 Task: Check the sale-to-list ratio of underground utilities in the last 5 years.
Action: Mouse moved to (783, 173)
Screenshot: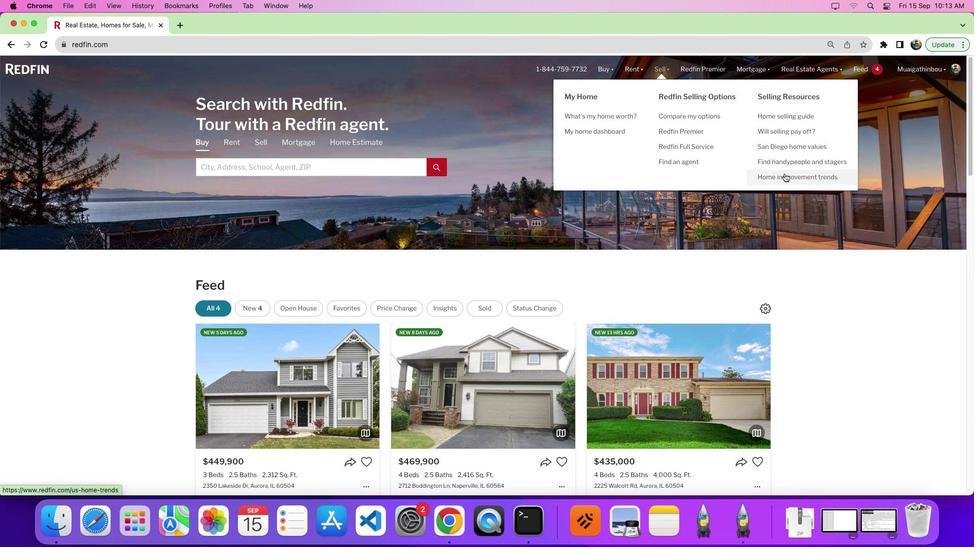
Action: Mouse pressed left at (783, 173)
Screenshot: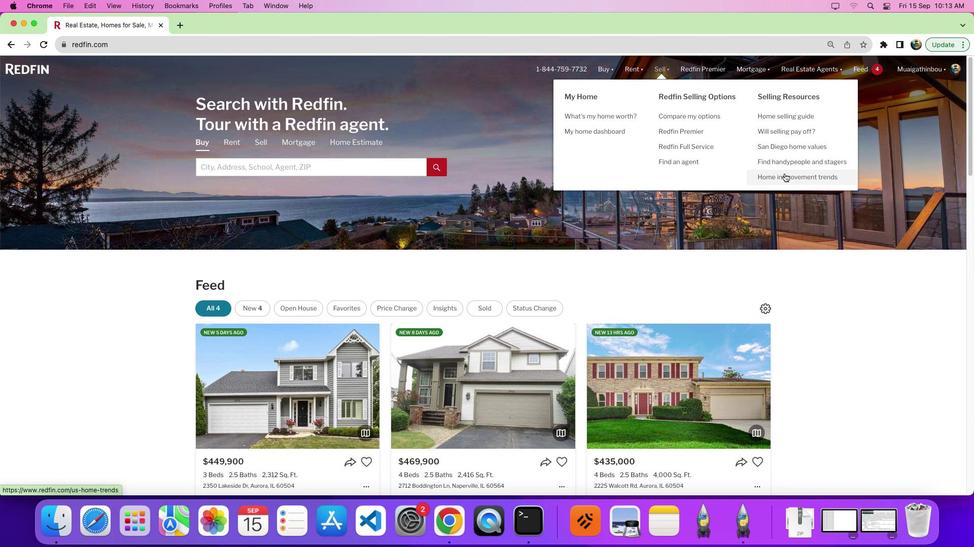 
Action: Mouse moved to (265, 191)
Screenshot: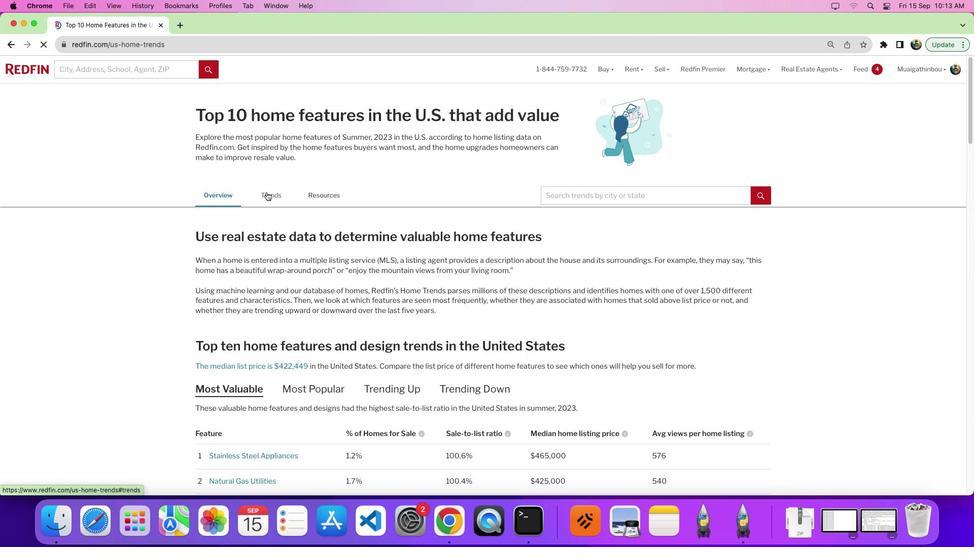 
Action: Mouse pressed left at (265, 191)
Screenshot: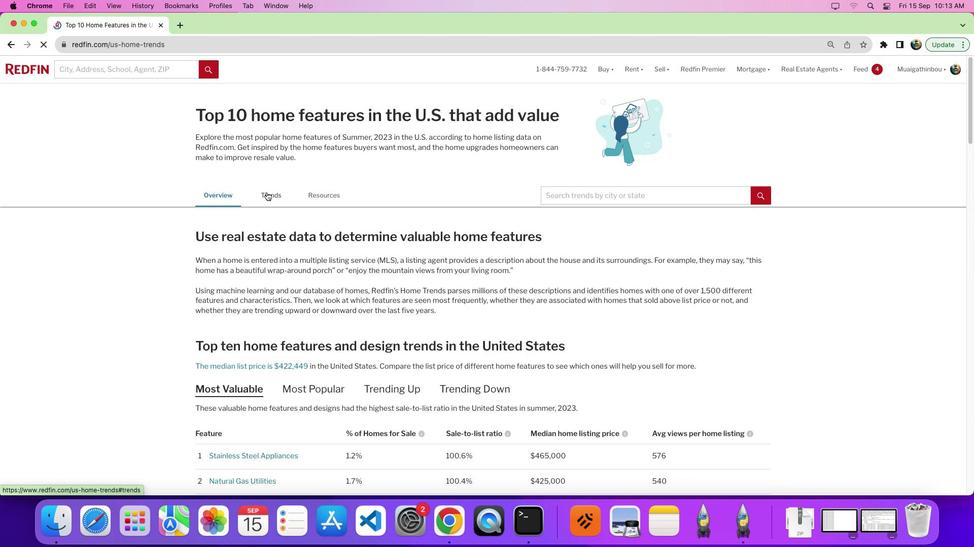 
Action: Mouse moved to (402, 230)
Screenshot: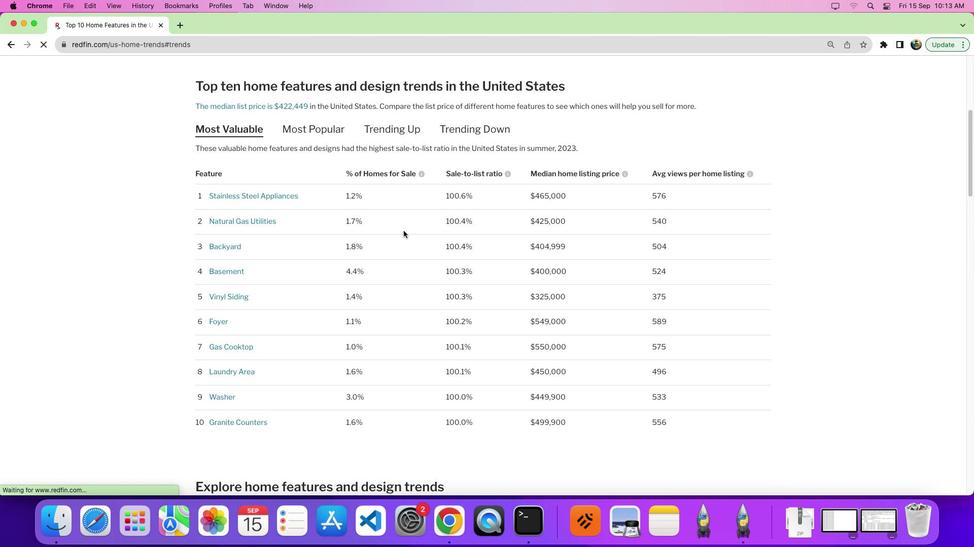 
Action: Mouse scrolled (402, 230) with delta (0, -1)
Screenshot: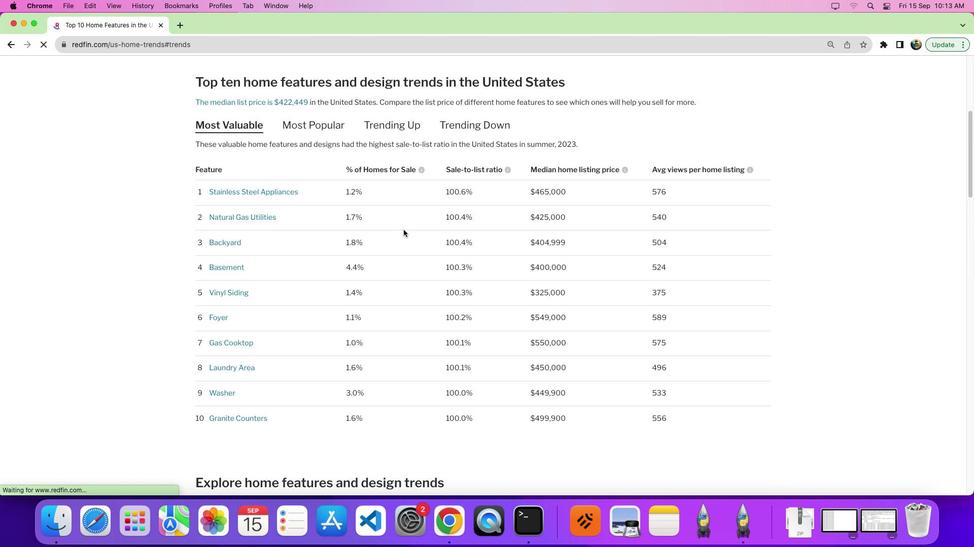 
Action: Mouse scrolled (402, 230) with delta (0, -1)
Screenshot: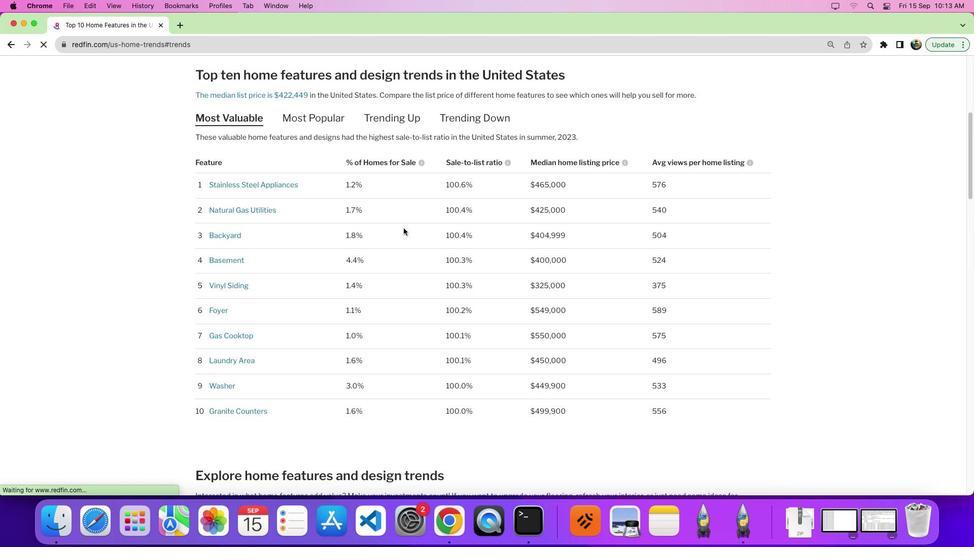 
Action: Mouse moved to (402, 229)
Screenshot: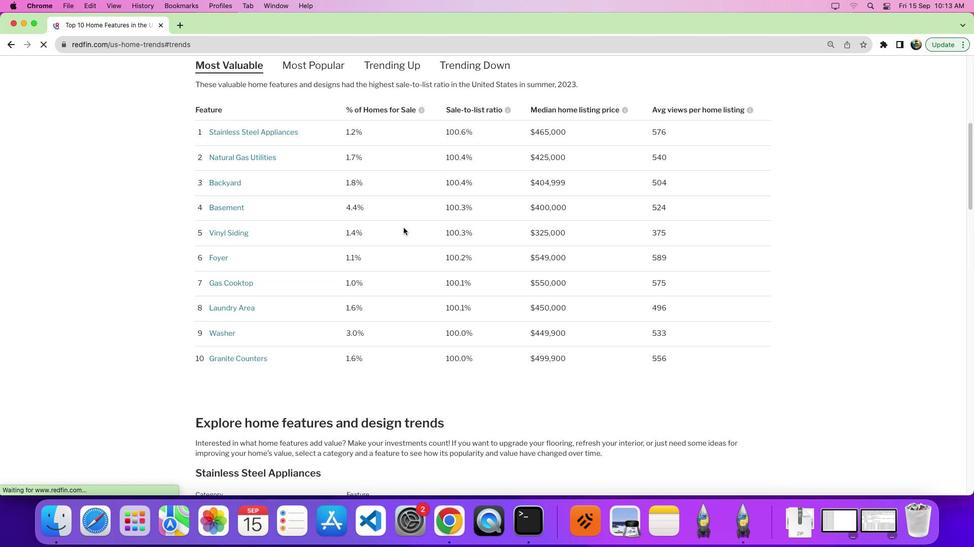 
Action: Mouse scrolled (402, 229) with delta (0, -4)
Screenshot: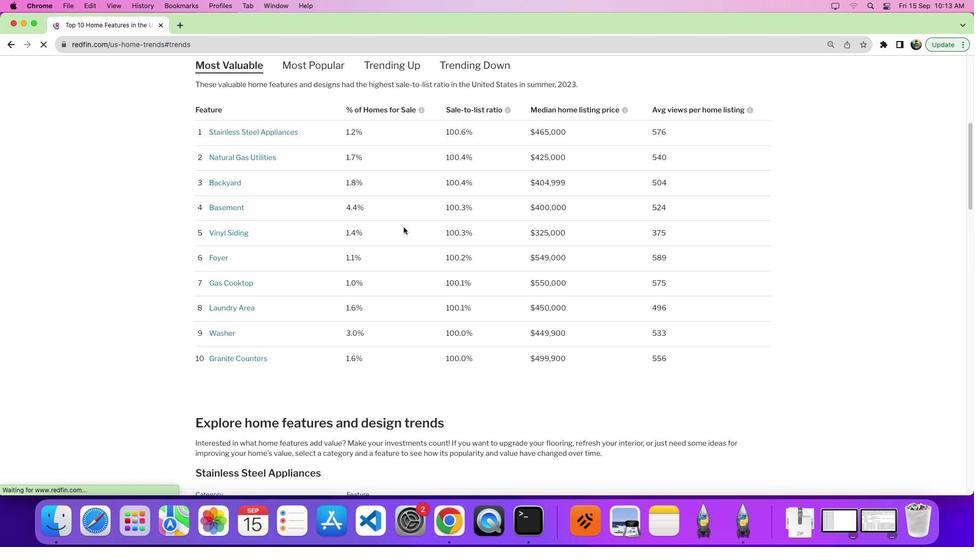 
Action: Mouse moved to (402, 226)
Screenshot: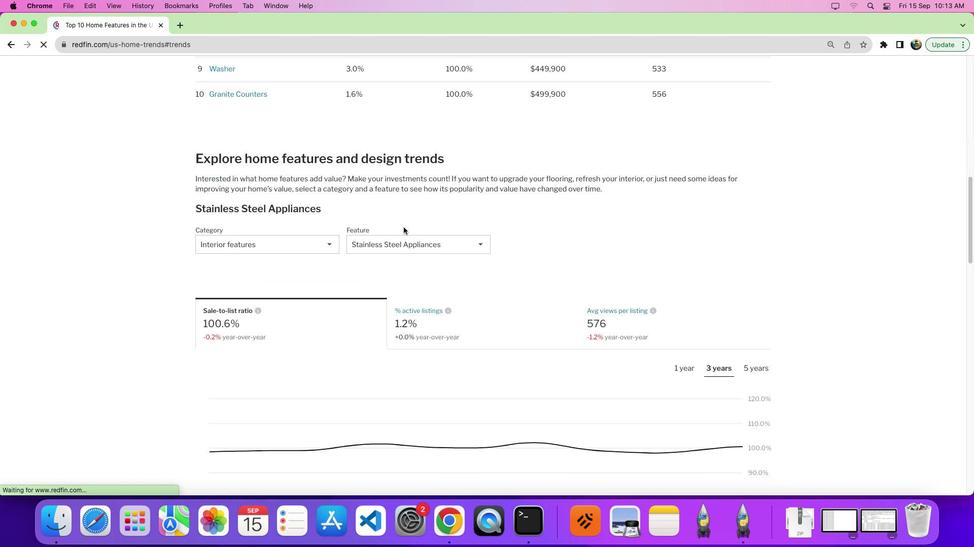 
Action: Mouse scrolled (402, 226) with delta (0, -5)
Screenshot: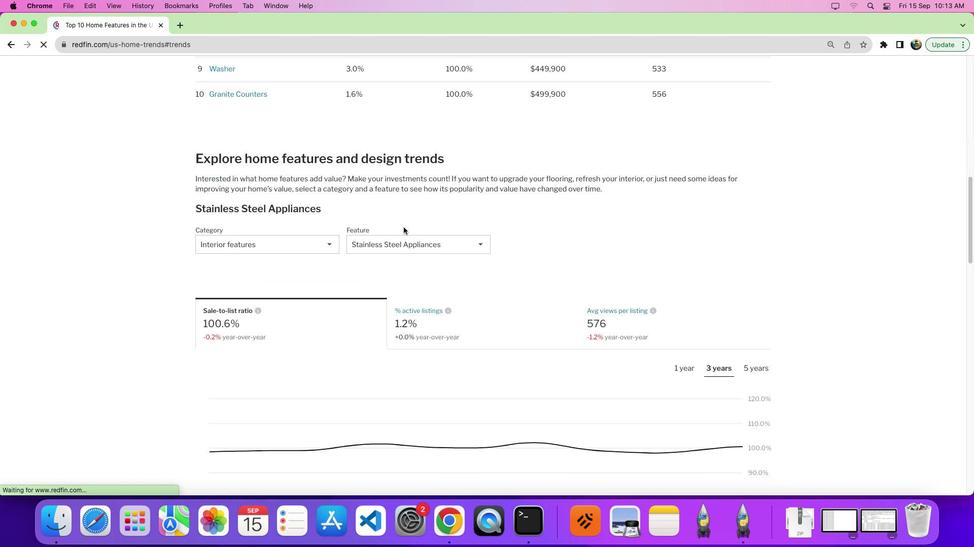 
Action: Mouse moved to (277, 176)
Screenshot: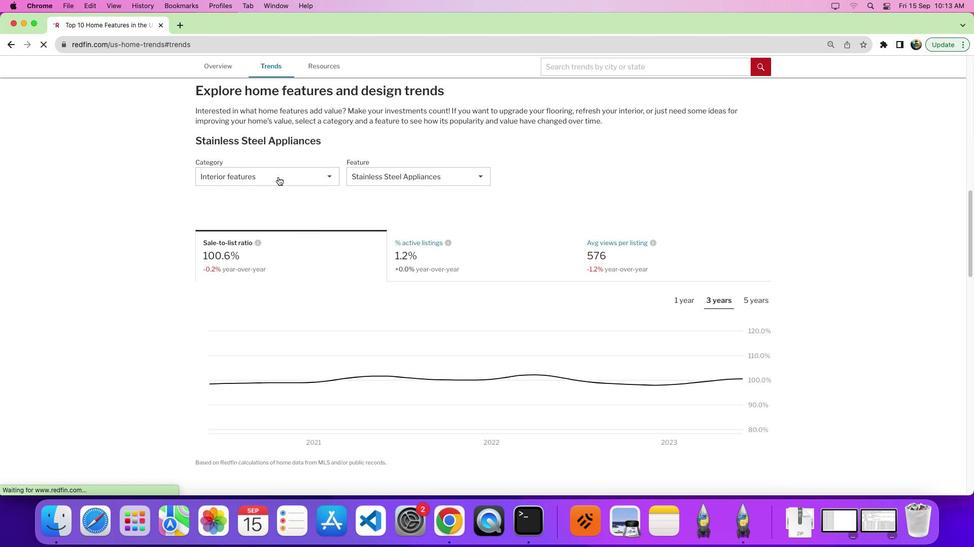 
Action: Mouse pressed left at (277, 176)
Screenshot: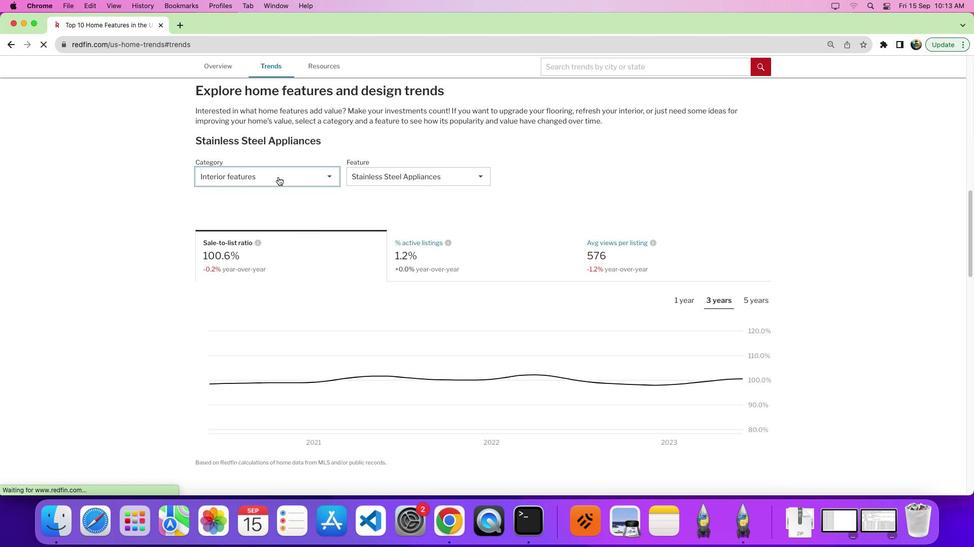 
Action: Mouse moved to (275, 194)
Screenshot: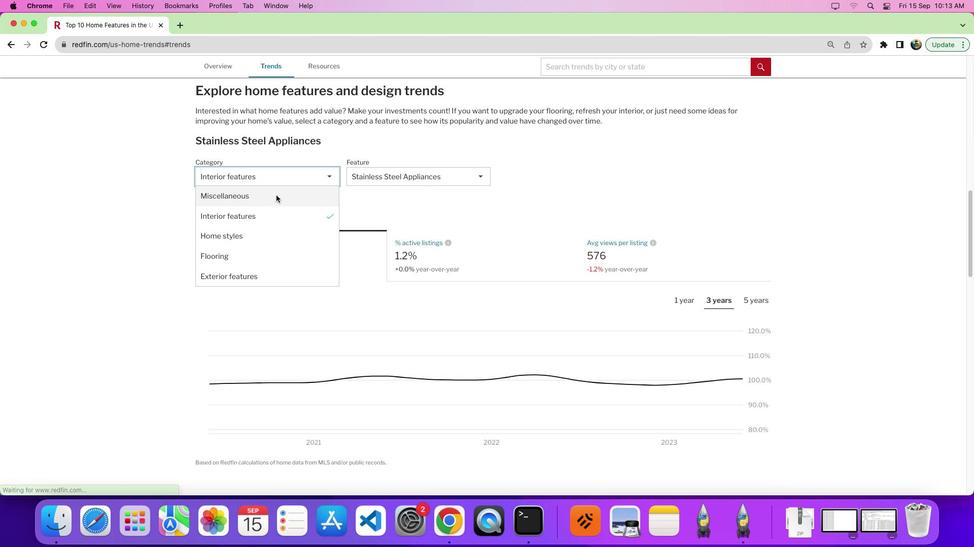 
Action: Mouse pressed left at (275, 194)
Screenshot: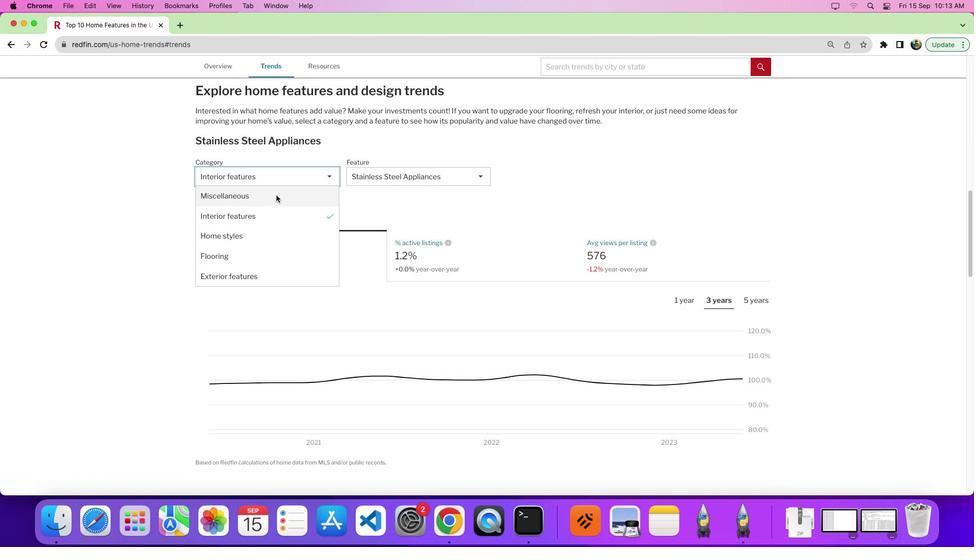 
Action: Mouse moved to (396, 173)
Screenshot: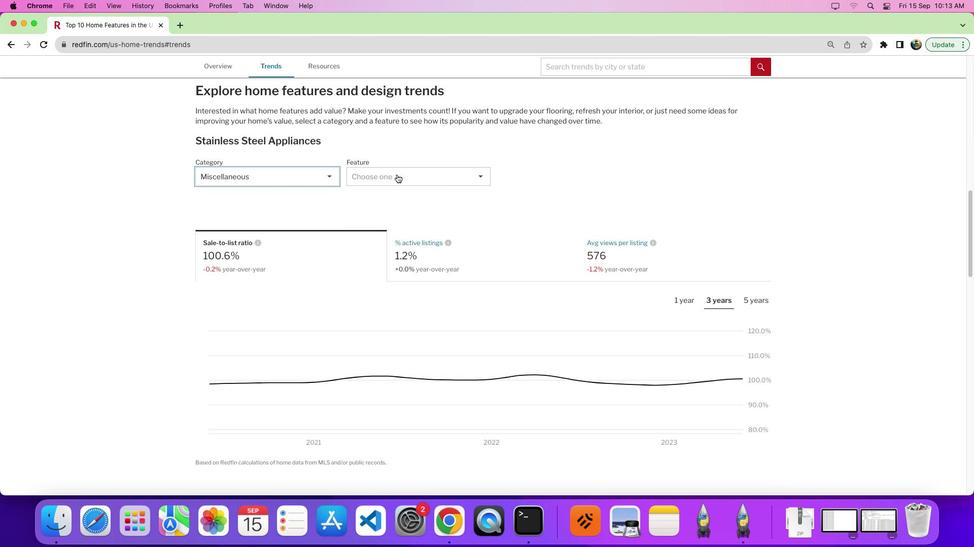 
Action: Mouse pressed left at (396, 173)
Screenshot: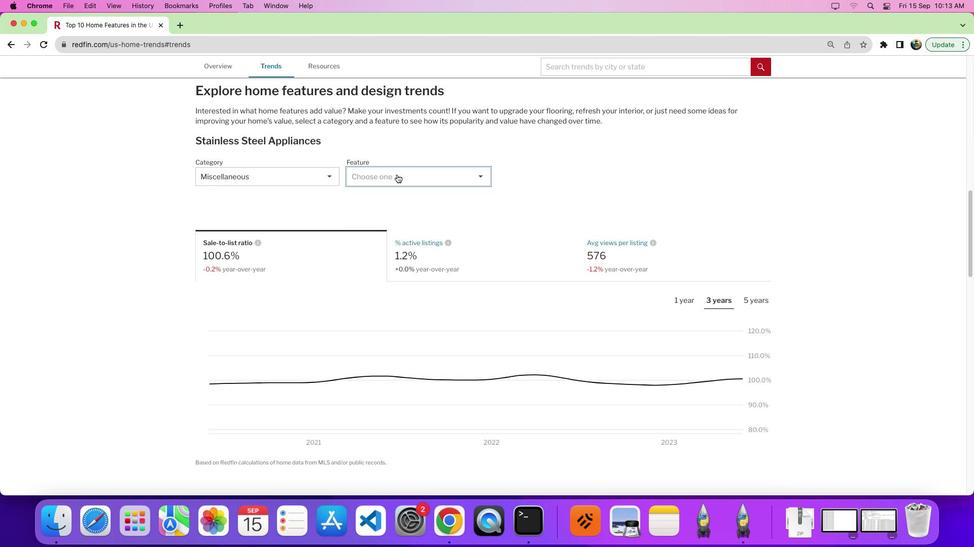 
Action: Mouse moved to (404, 262)
Screenshot: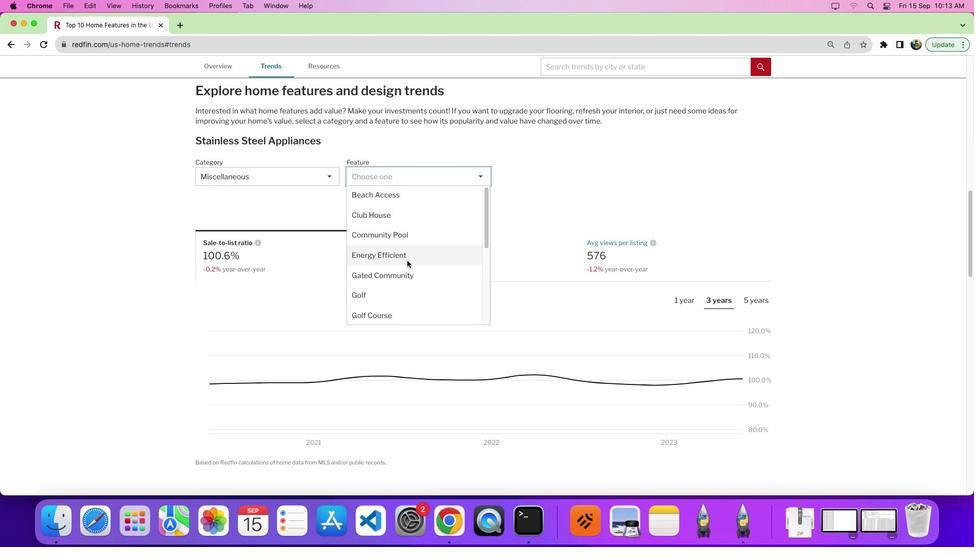 
Action: Mouse scrolled (404, 262) with delta (0, -1)
Screenshot: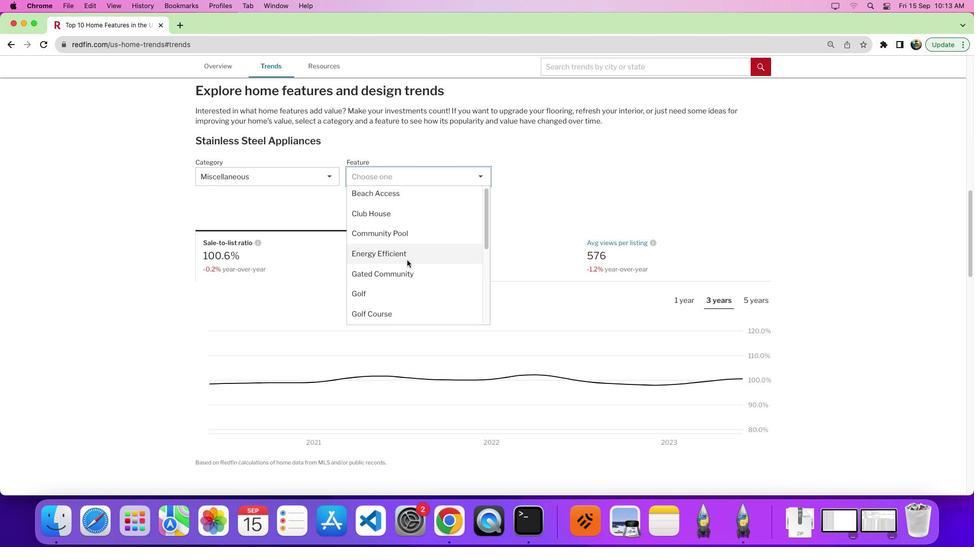 
Action: Mouse moved to (405, 260)
Screenshot: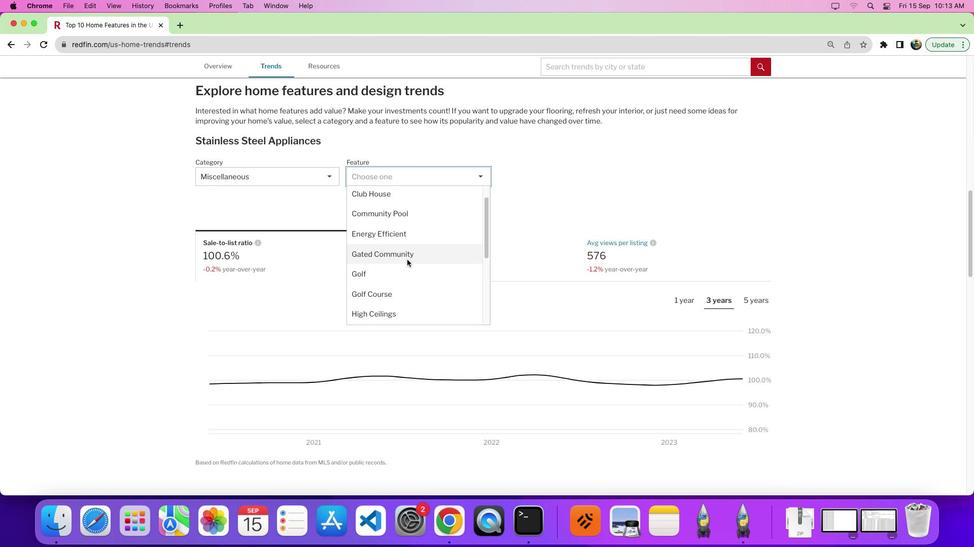 
Action: Mouse scrolled (405, 260) with delta (0, -1)
Screenshot: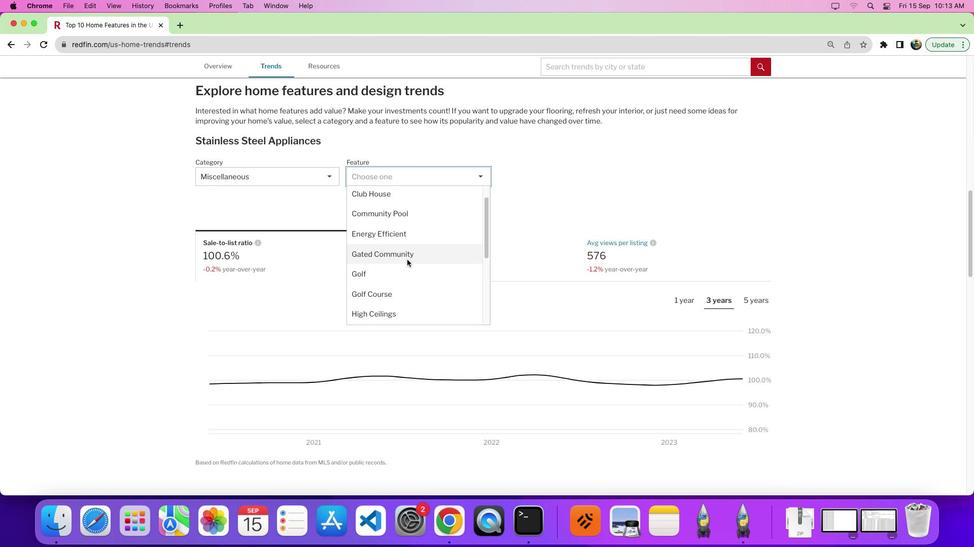 
Action: Mouse moved to (406, 259)
Screenshot: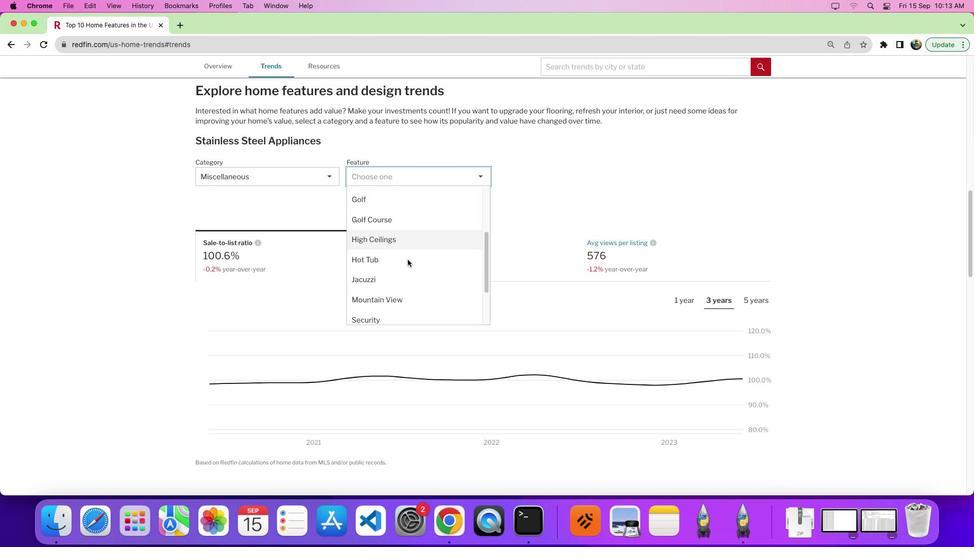 
Action: Mouse scrolled (406, 259) with delta (0, -3)
Screenshot: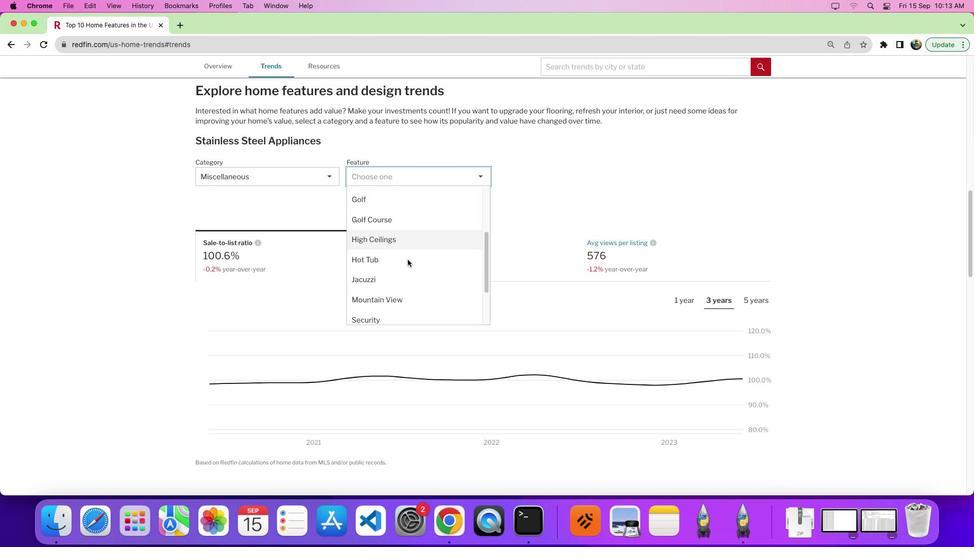 
Action: Mouse moved to (406, 258)
Screenshot: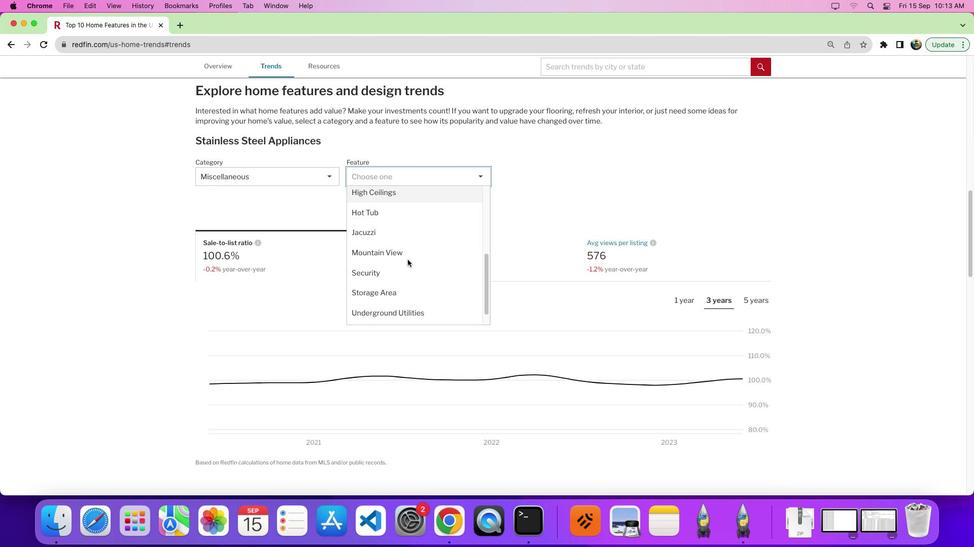 
Action: Mouse scrolled (406, 258) with delta (0, -1)
Screenshot: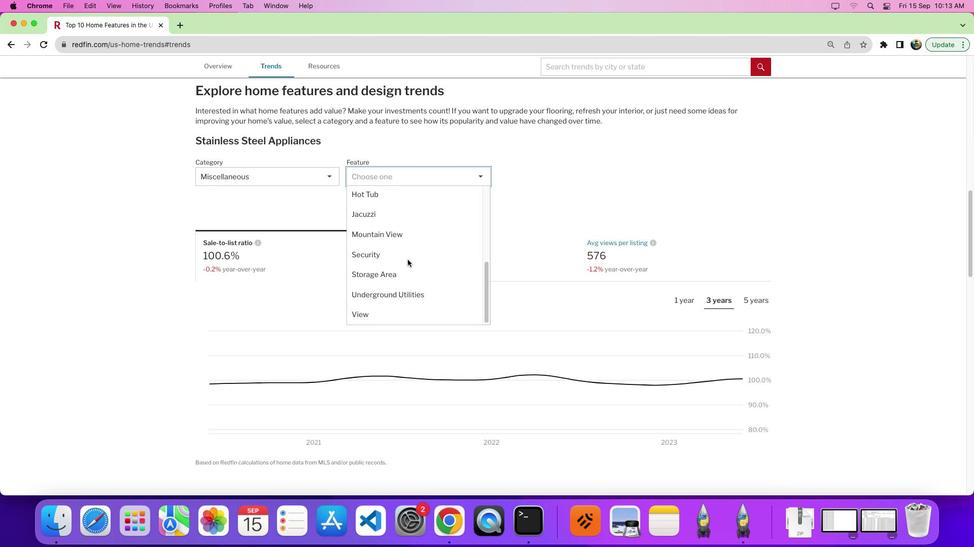 
Action: Mouse scrolled (406, 258) with delta (0, -1)
Screenshot: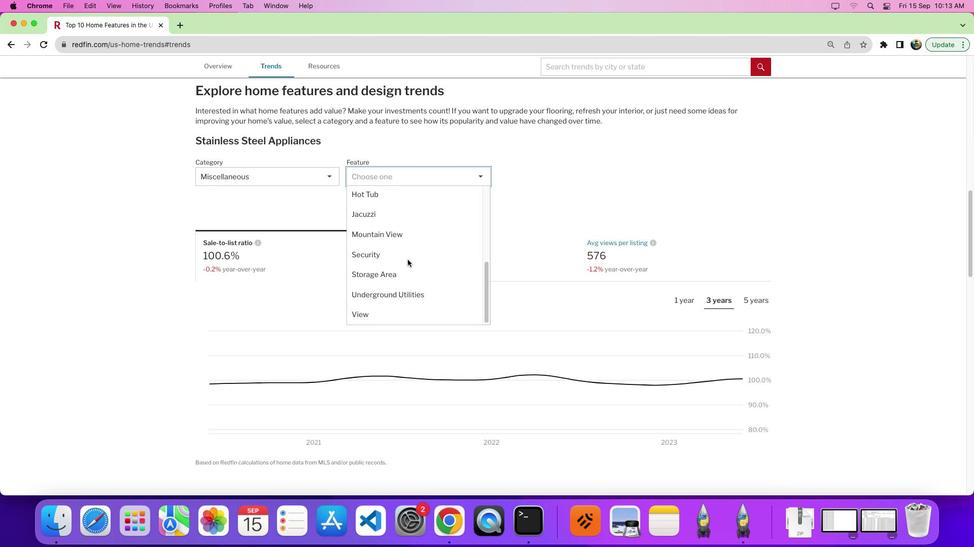 
Action: Mouse scrolled (406, 258) with delta (0, -3)
Screenshot: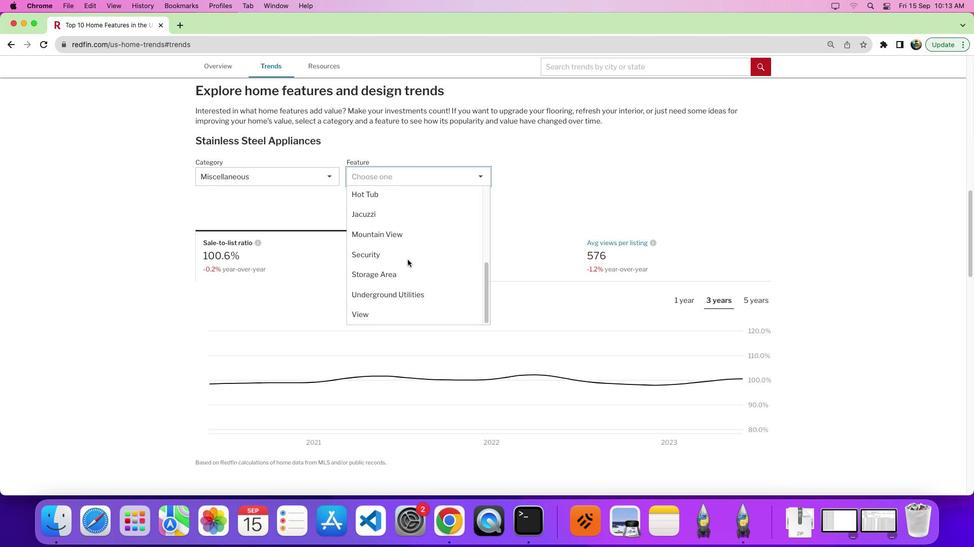 
Action: Mouse moved to (406, 291)
Screenshot: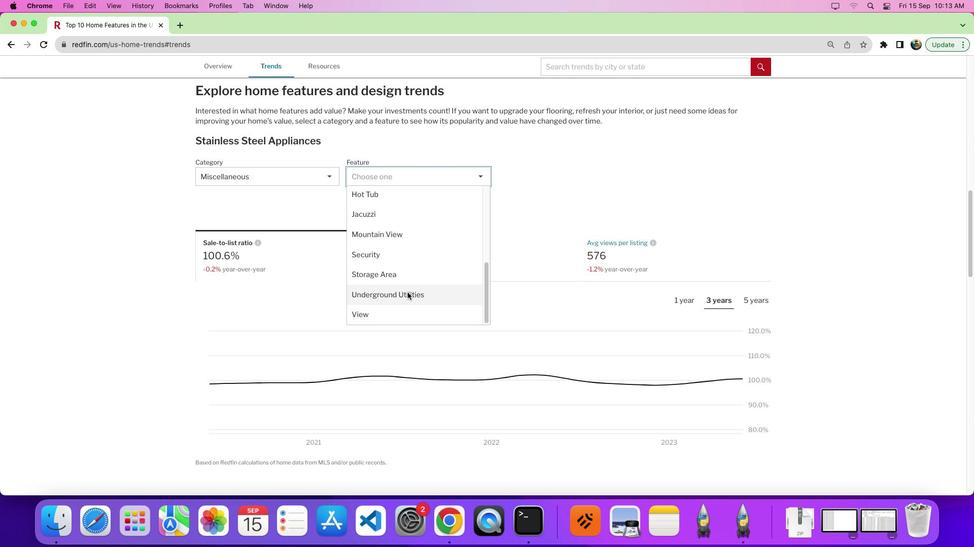 
Action: Mouse pressed left at (406, 291)
Screenshot: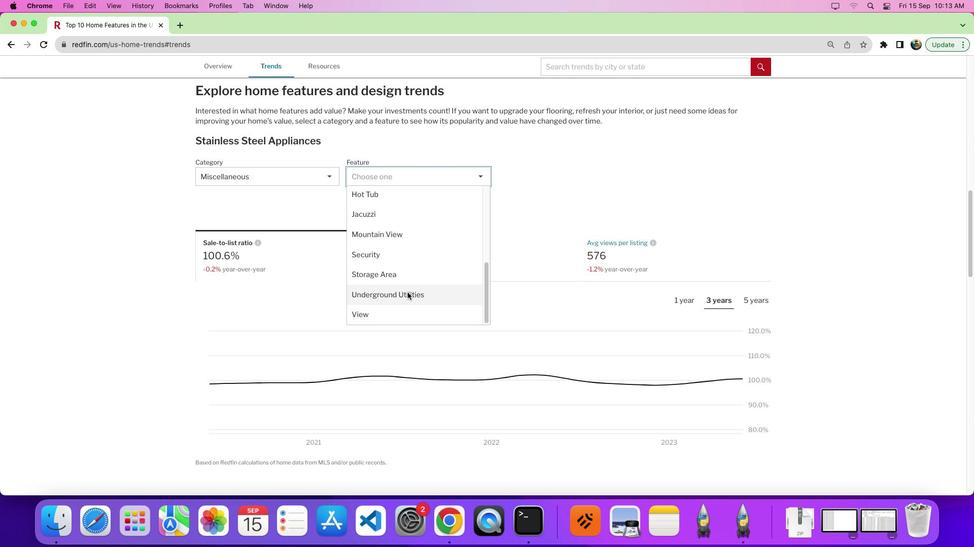 
Action: Mouse moved to (591, 267)
Screenshot: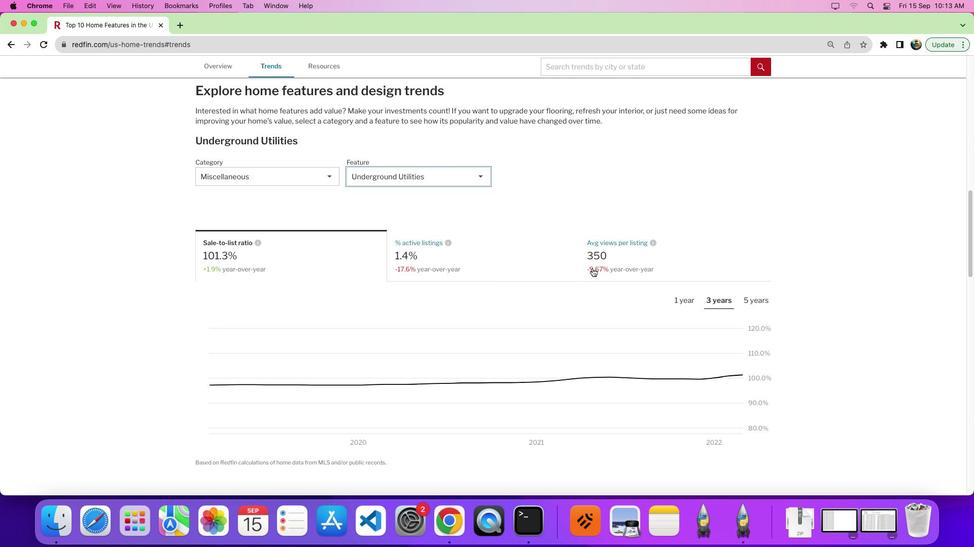 
Action: Mouse scrolled (591, 267) with delta (0, -1)
Screenshot: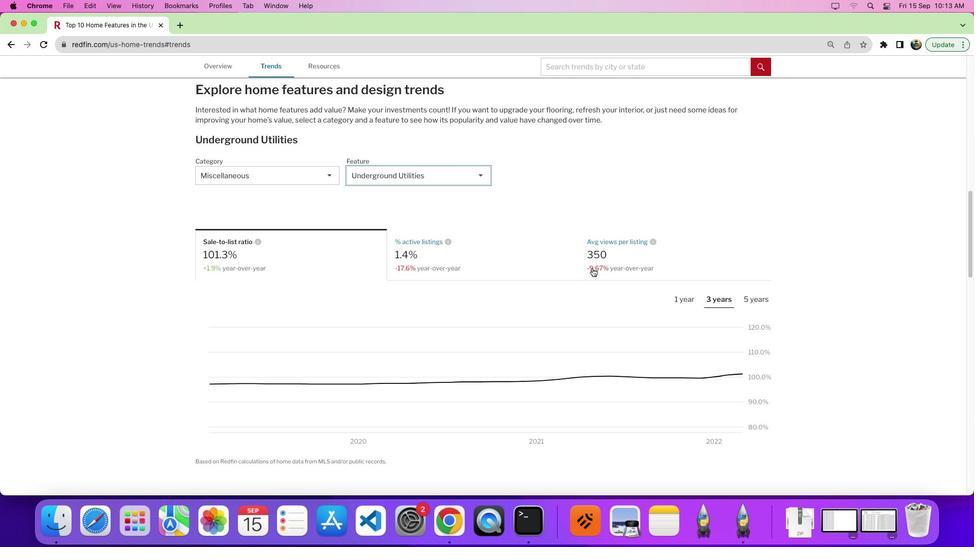 
Action: Mouse scrolled (591, 267) with delta (0, -1)
Screenshot: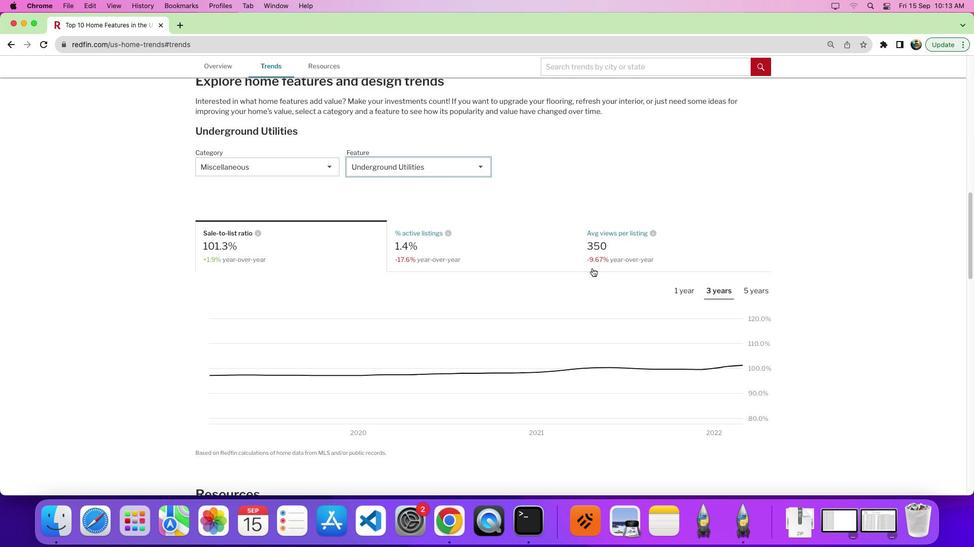 
Action: Mouse moved to (738, 282)
Screenshot: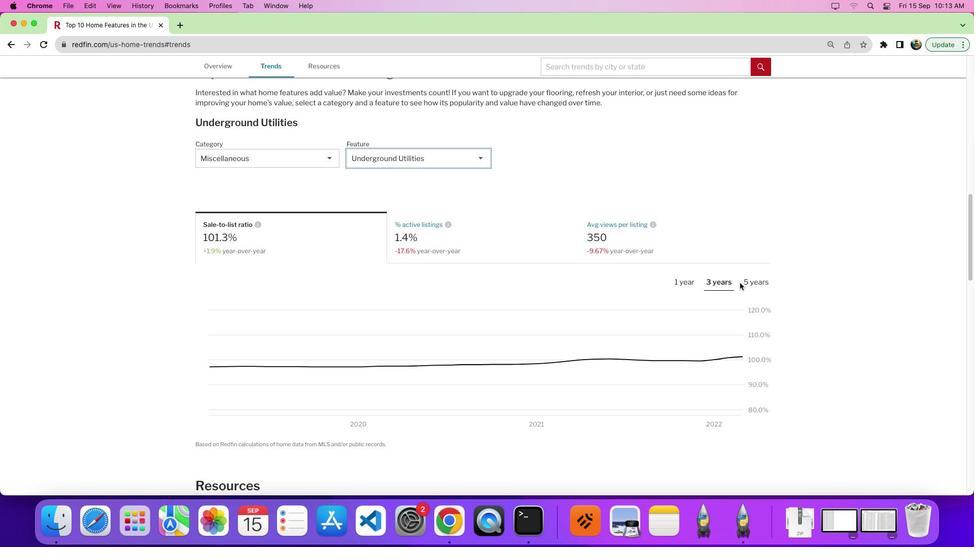 
Action: Mouse pressed left at (738, 282)
Screenshot: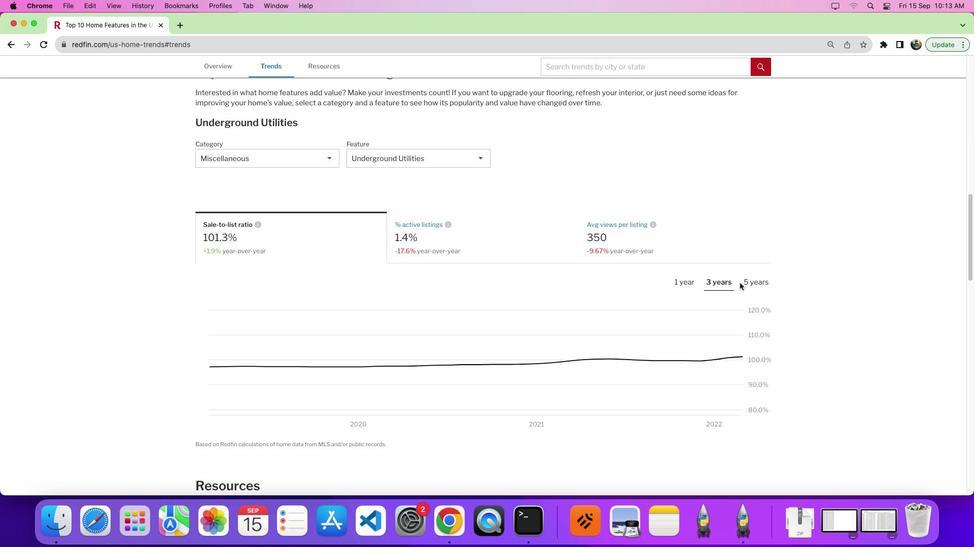 
Action: Mouse moved to (746, 282)
Screenshot: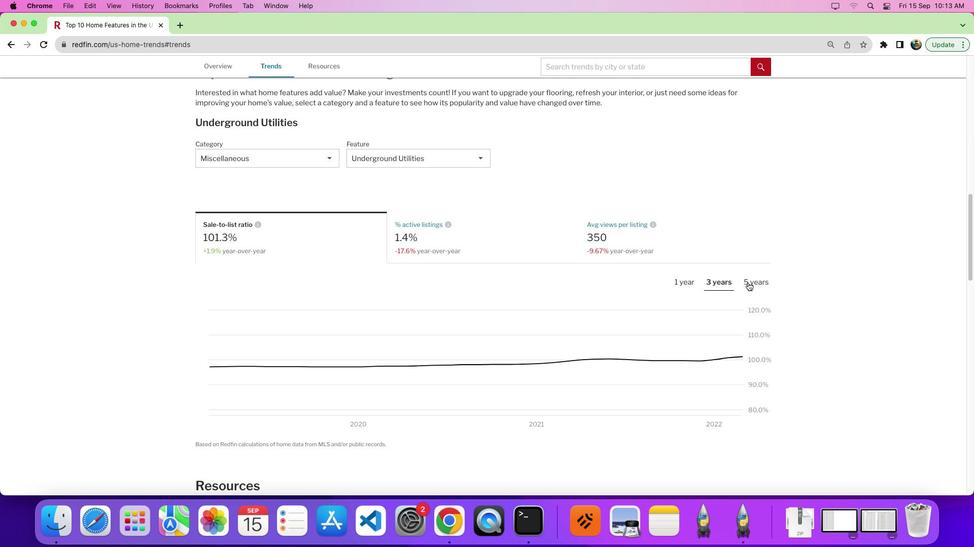 
Action: Mouse pressed left at (746, 282)
Screenshot: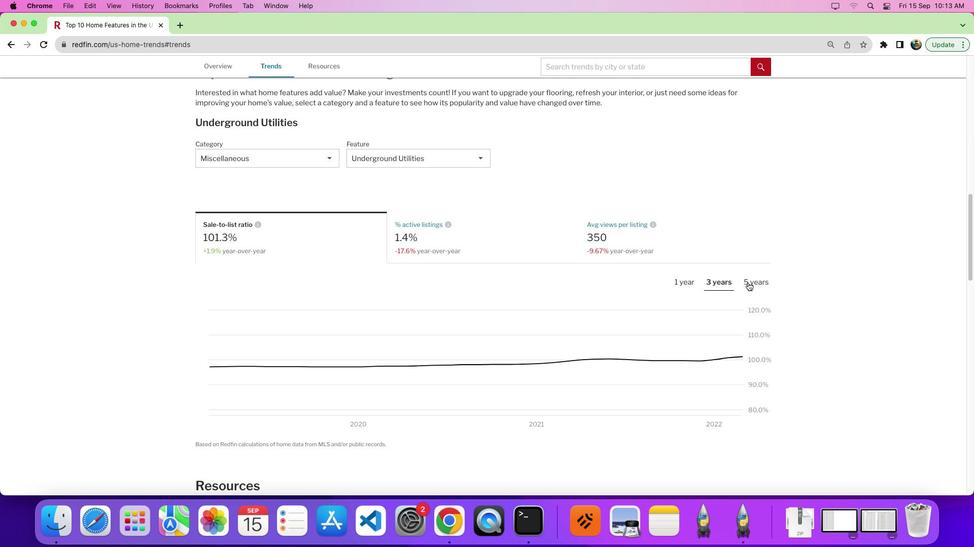 
Action: Mouse moved to (590, 294)
Screenshot: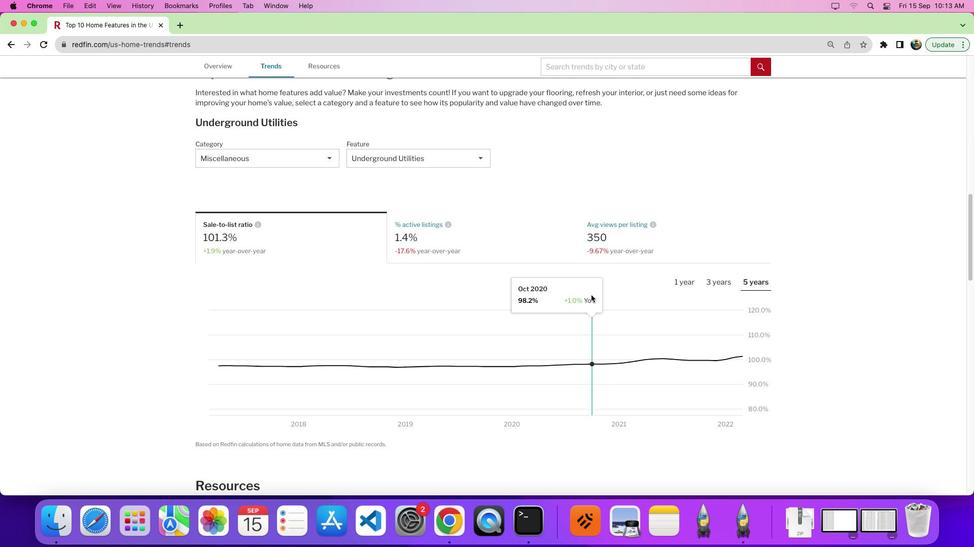 
Action: Mouse scrolled (590, 294) with delta (0, -1)
Screenshot: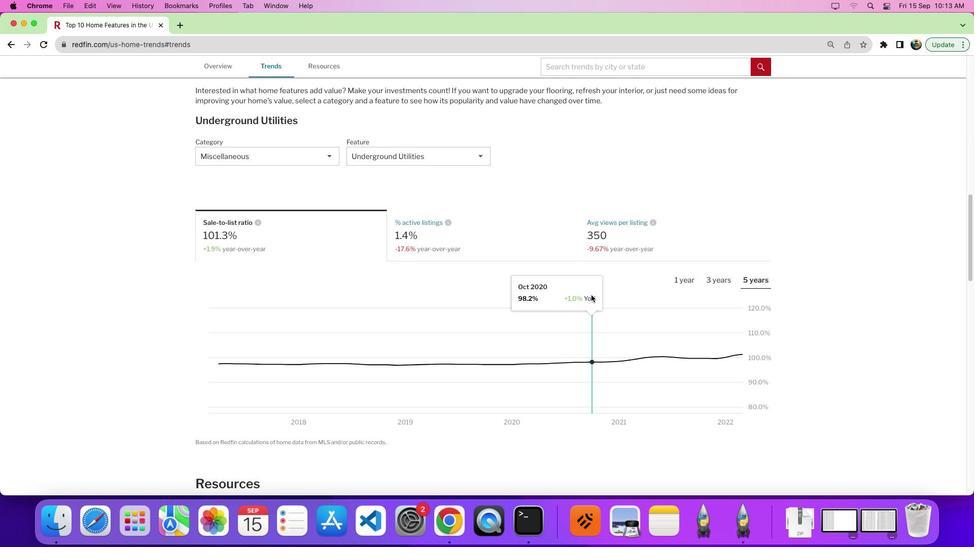 
Action: Mouse scrolled (590, 294) with delta (0, -1)
Screenshot: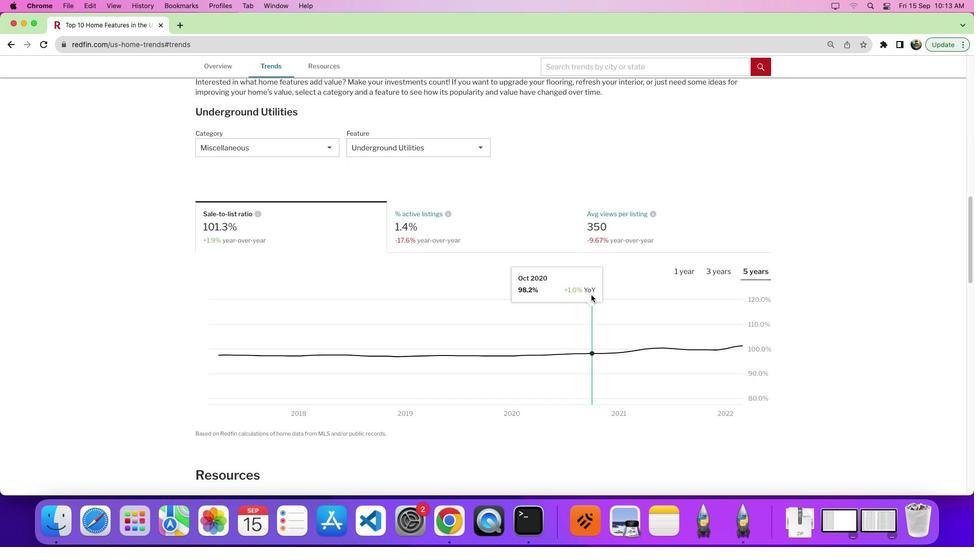 
Action: Mouse moved to (770, 249)
Screenshot: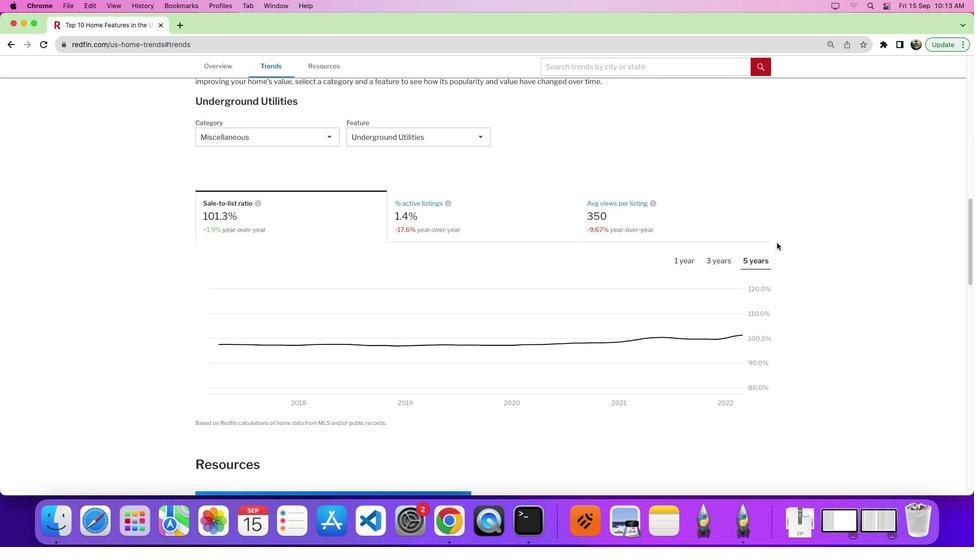 
